 Task: Show all photos of home in Joshua Tree, California, United States.
Action: Mouse moved to (641, 94)
Screenshot: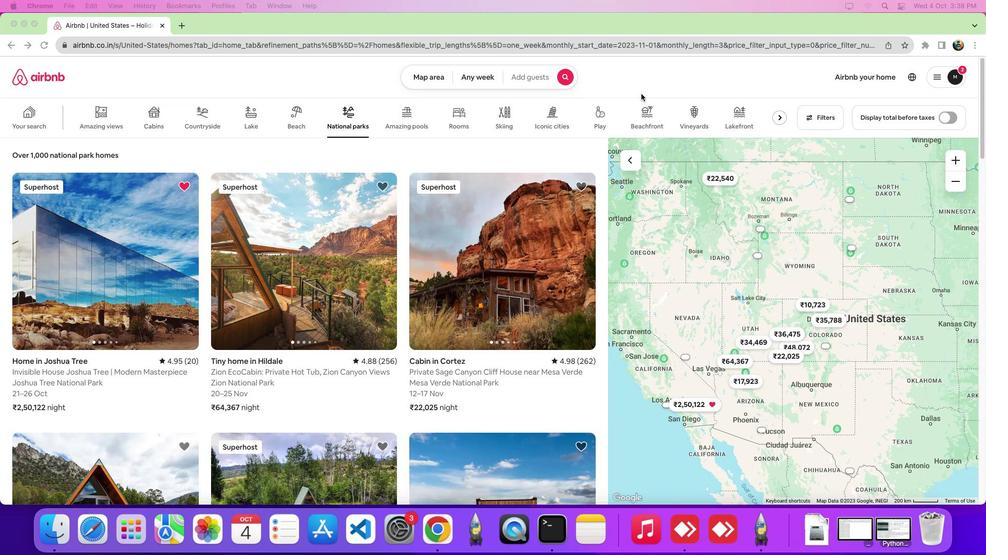 
Action: Mouse pressed left at (641, 94)
Screenshot: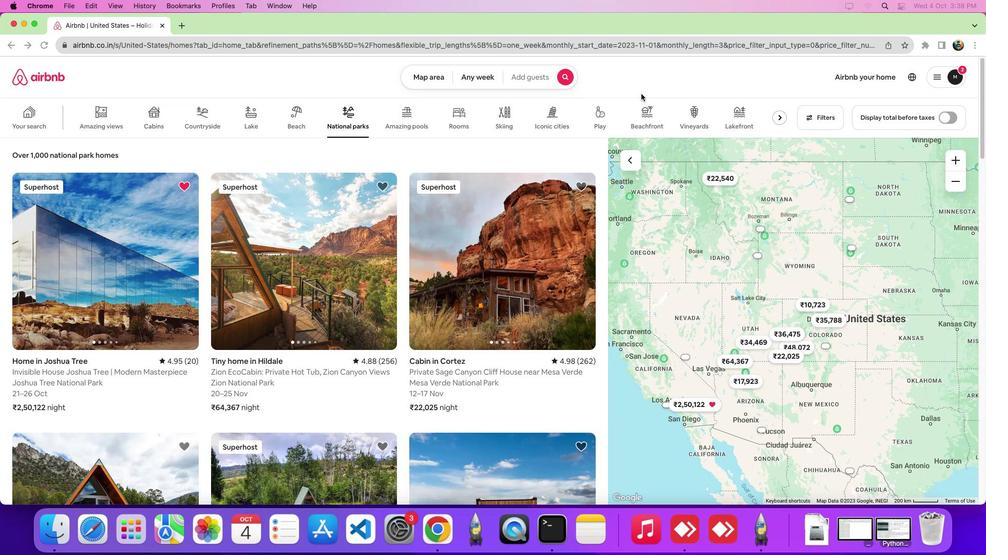 
Action: Mouse moved to (339, 117)
Screenshot: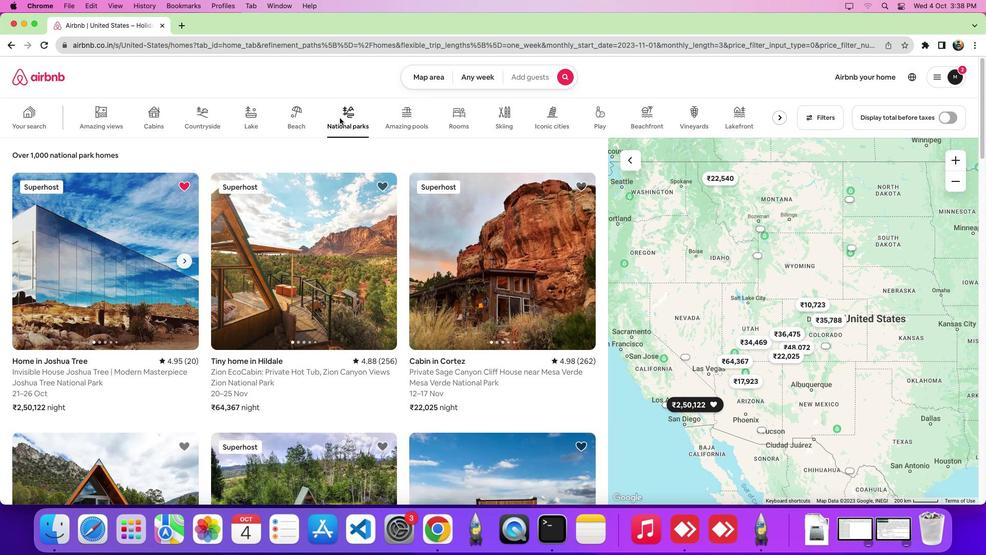 
Action: Mouse pressed left at (339, 117)
Screenshot: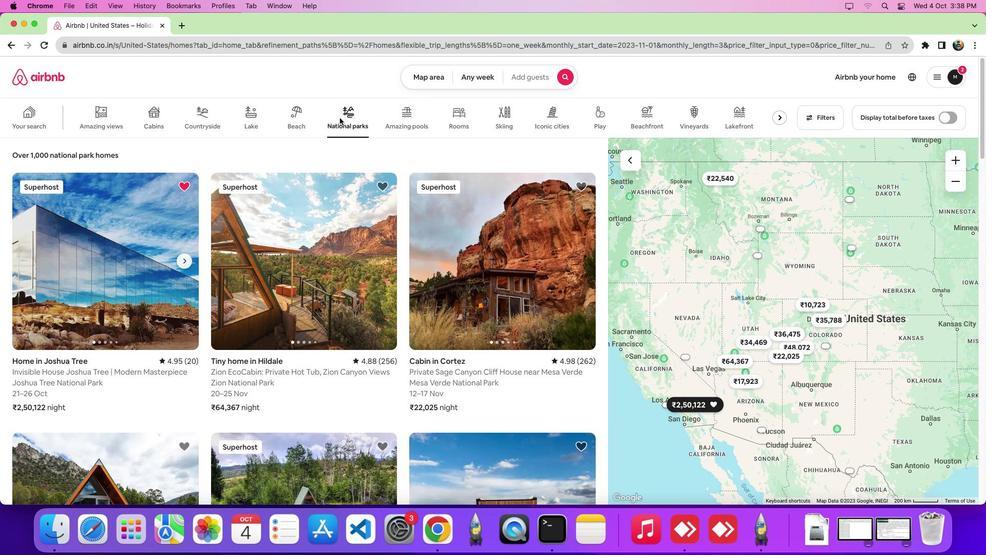 
Action: Mouse moved to (116, 281)
Screenshot: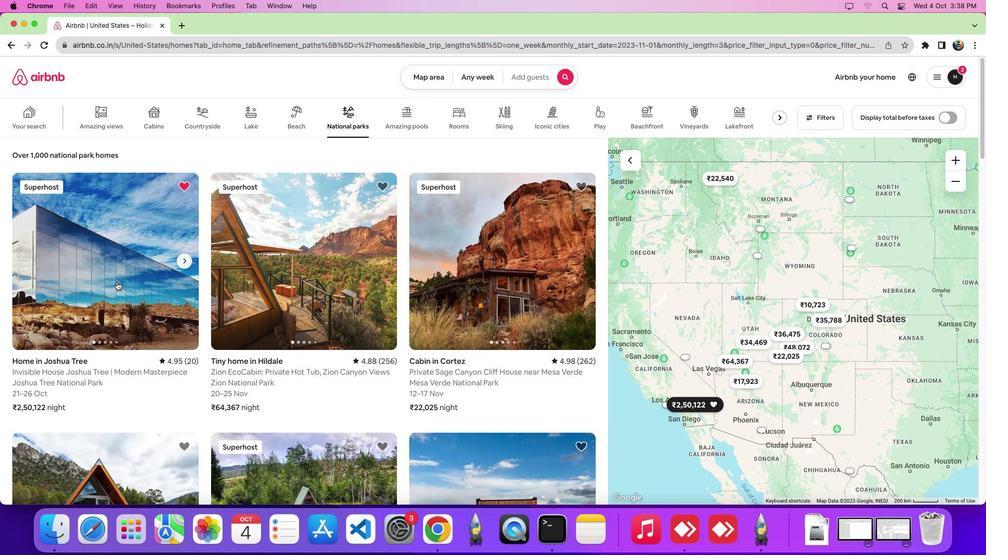 
Action: Mouse pressed left at (116, 281)
Screenshot: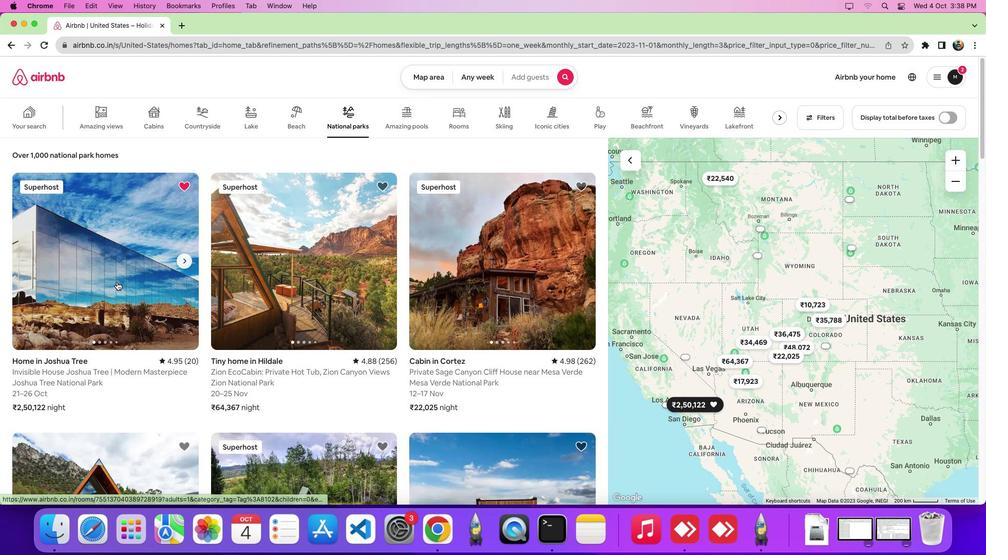 
Action: Mouse moved to (480, 266)
Screenshot: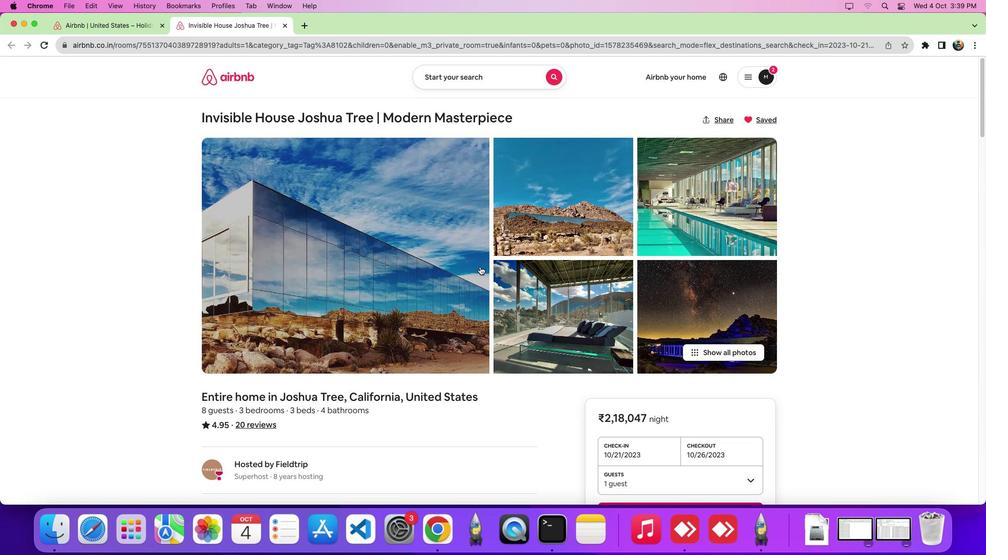 
Action: Mouse scrolled (480, 266) with delta (0, 0)
Screenshot: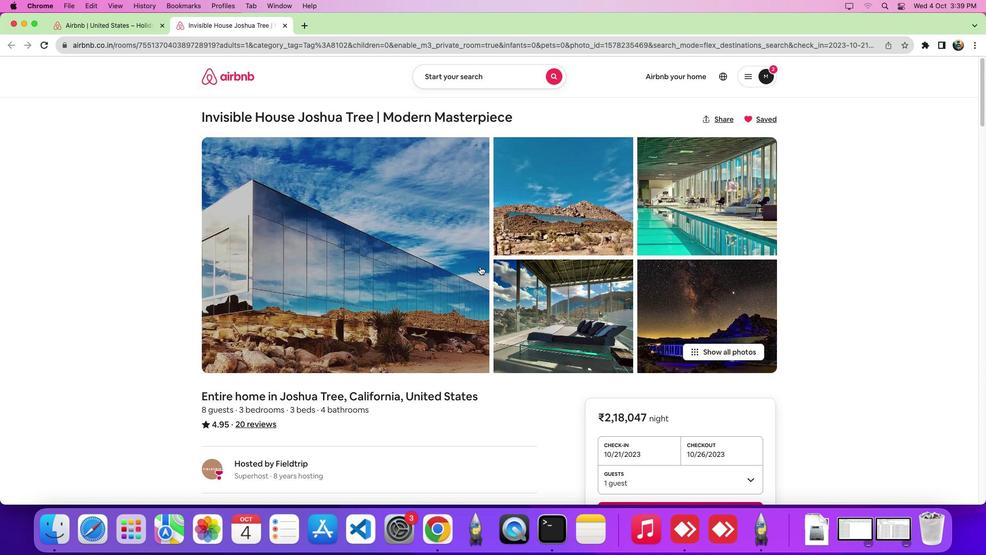 
Action: Mouse scrolled (480, 266) with delta (0, 0)
Screenshot: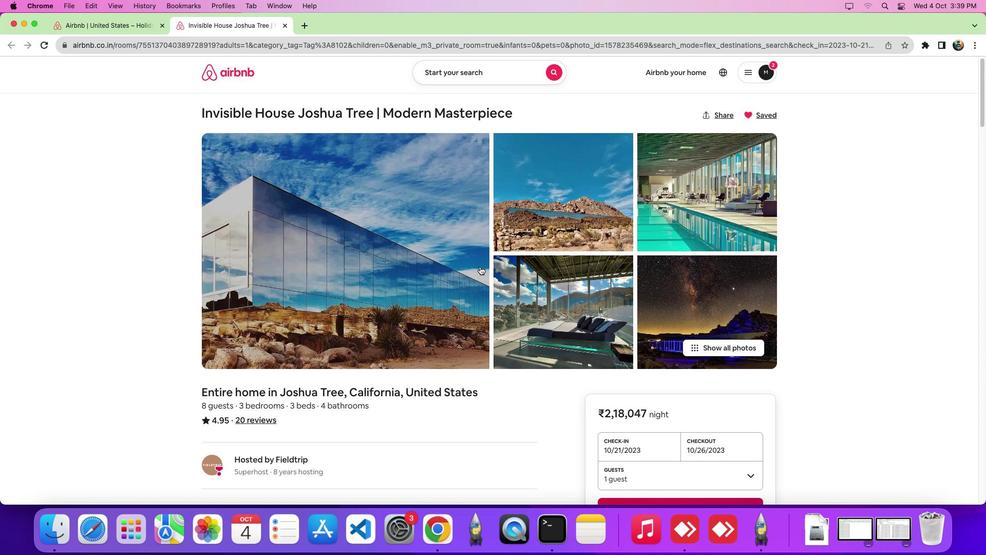 
Action: Mouse scrolled (480, 266) with delta (0, 0)
Screenshot: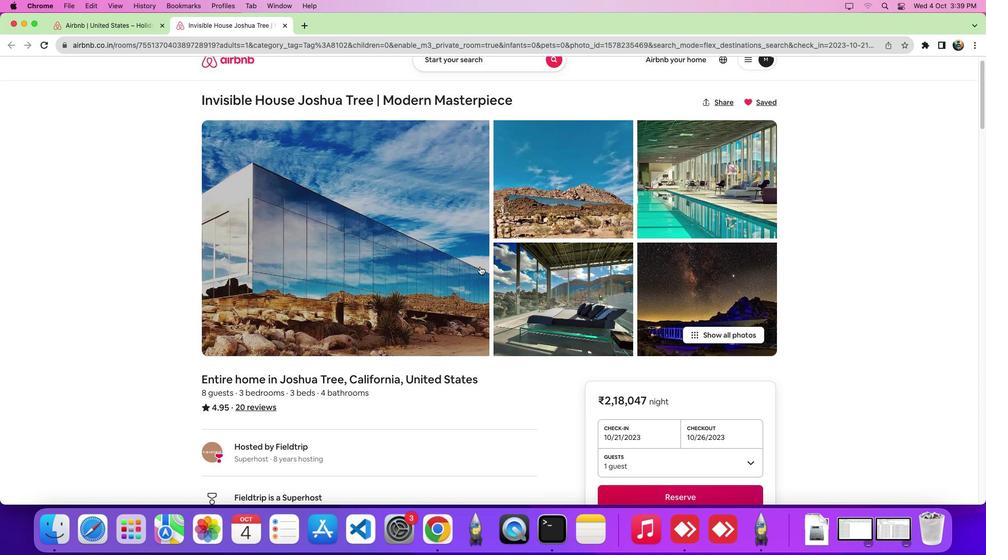 
Action: Mouse scrolled (480, 266) with delta (0, 0)
Screenshot: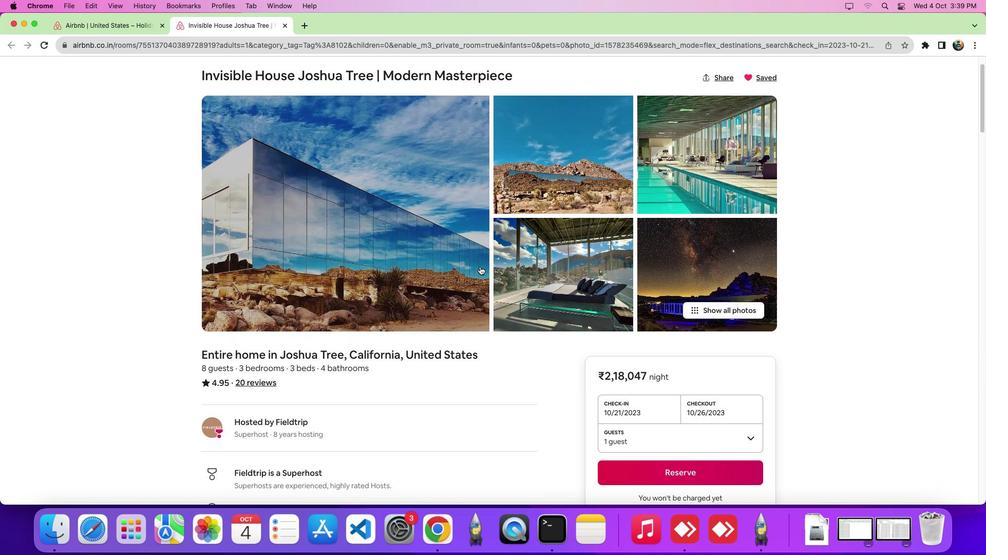 
Action: Mouse scrolled (480, 266) with delta (0, 0)
Screenshot: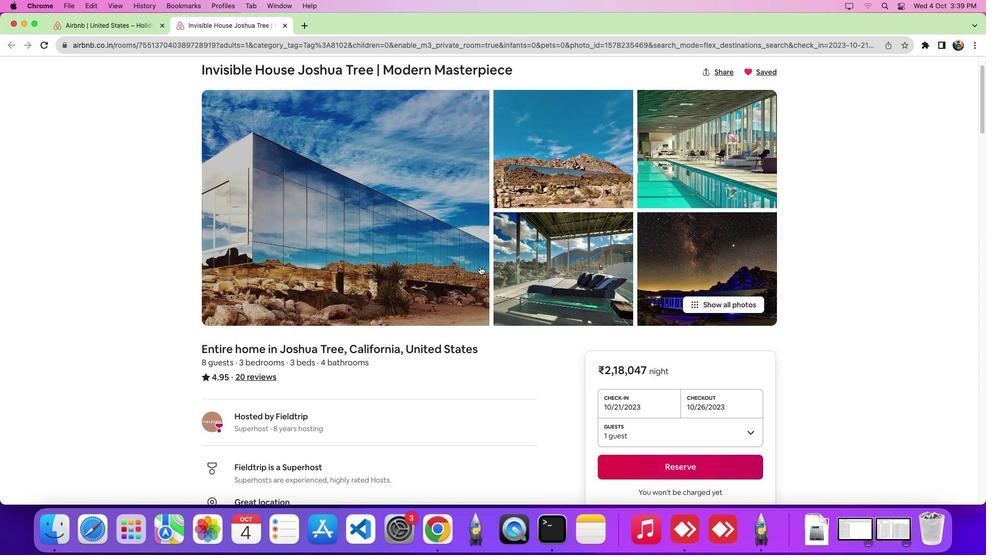 
Action: Mouse scrolled (480, 266) with delta (0, 0)
Screenshot: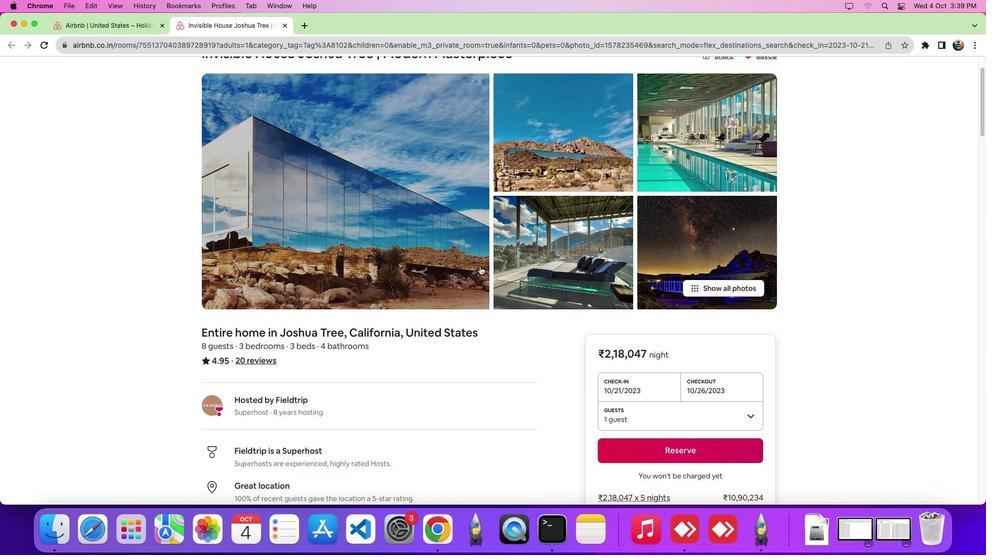 
Action: Mouse moved to (744, 287)
Screenshot: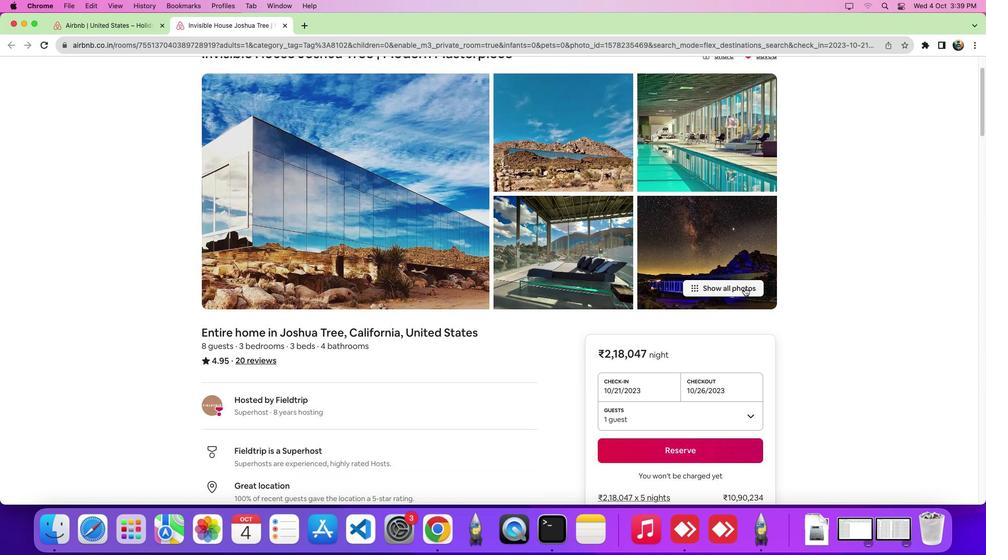 
Action: Mouse pressed left at (744, 287)
Screenshot: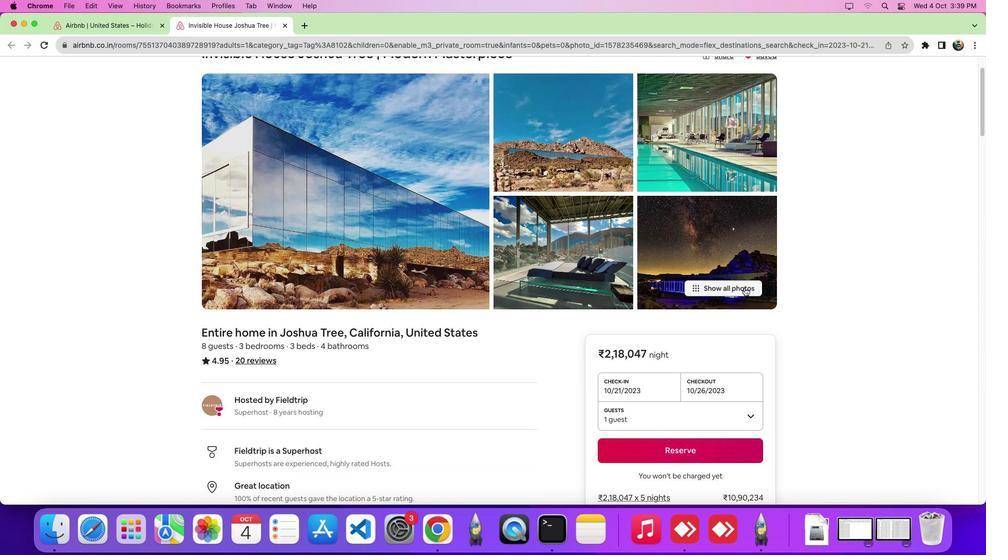 
Action: Mouse moved to (601, 309)
Screenshot: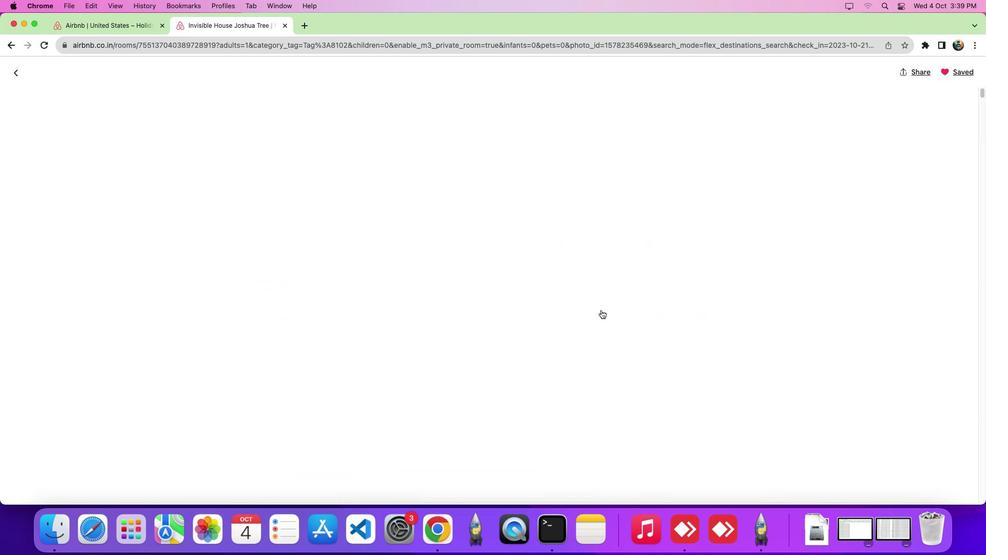 
Action: Mouse scrolled (601, 309) with delta (0, 0)
Screenshot: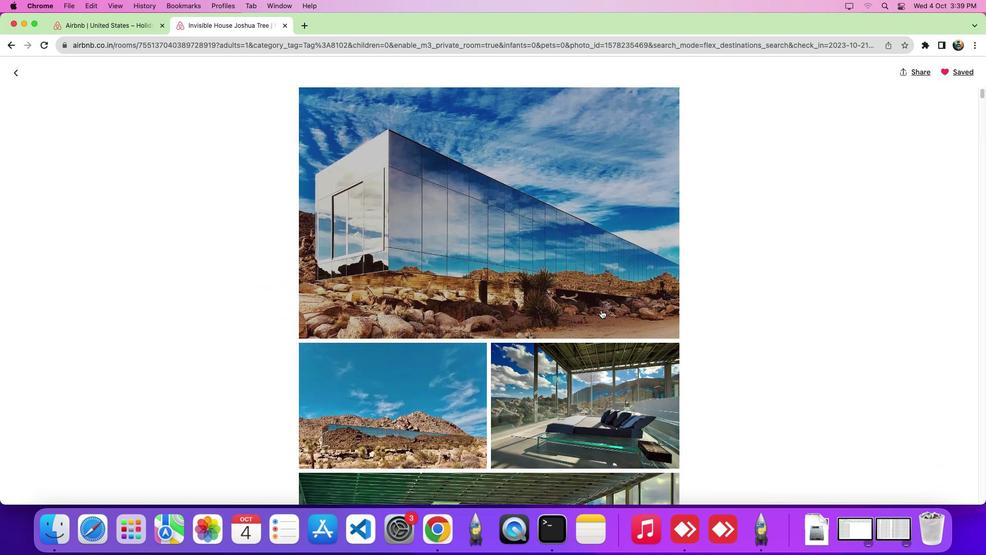 
Action: Mouse scrolled (601, 309) with delta (0, 0)
Screenshot: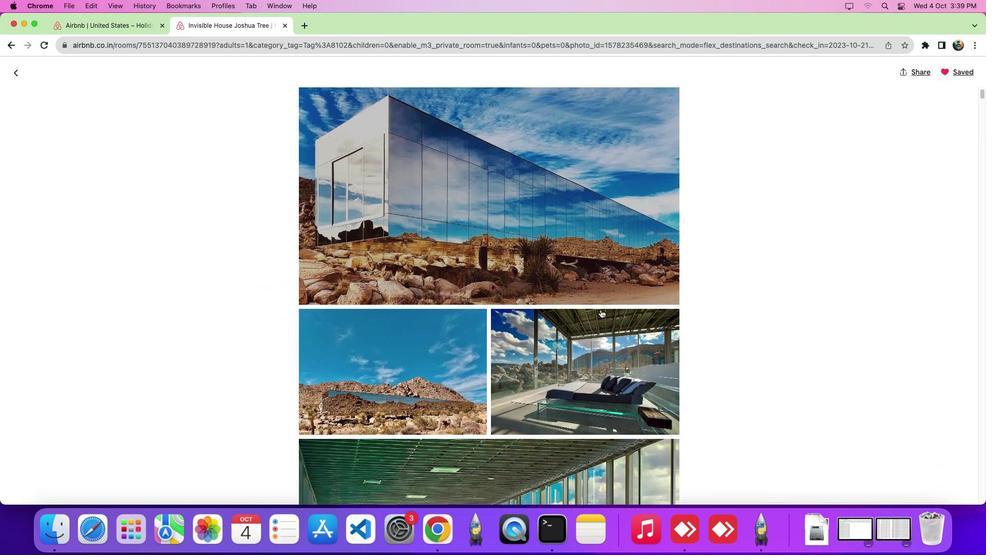 
Action: Mouse scrolled (601, 309) with delta (0, -4)
Screenshot: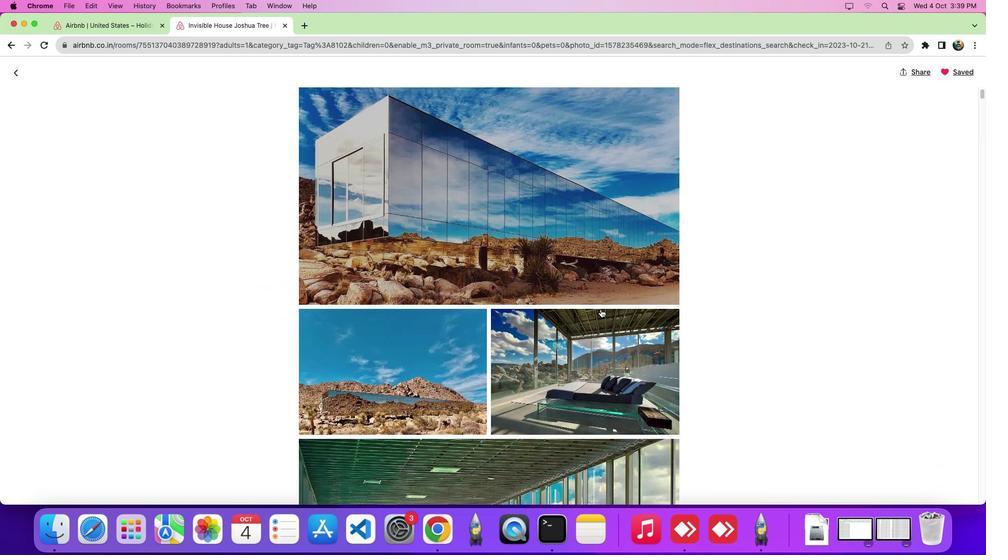 
Action: Mouse scrolled (601, 309) with delta (0, -5)
Screenshot: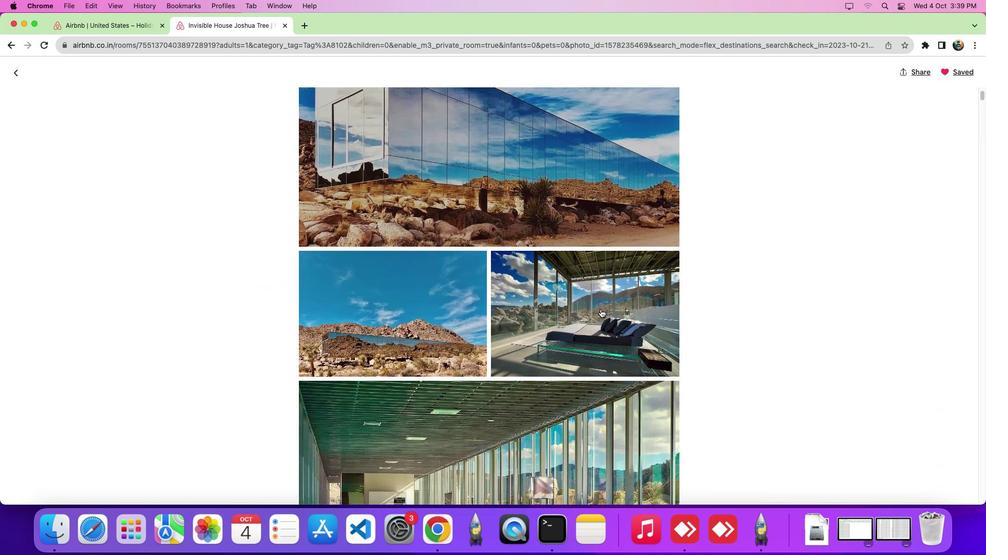 
Action: Mouse moved to (600, 309)
Screenshot: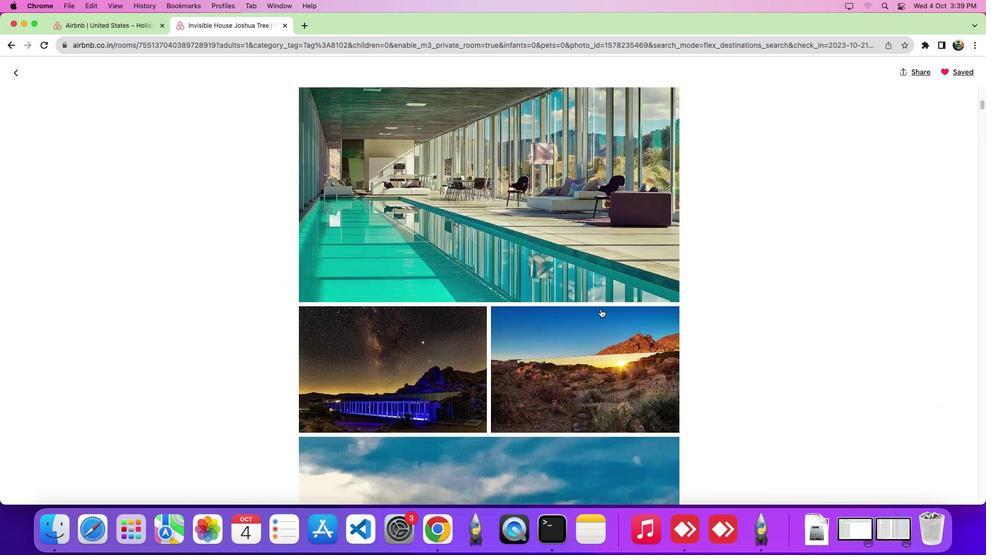 
Action: Mouse scrolled (600, 309) with delta (0, 0)
Screenshot: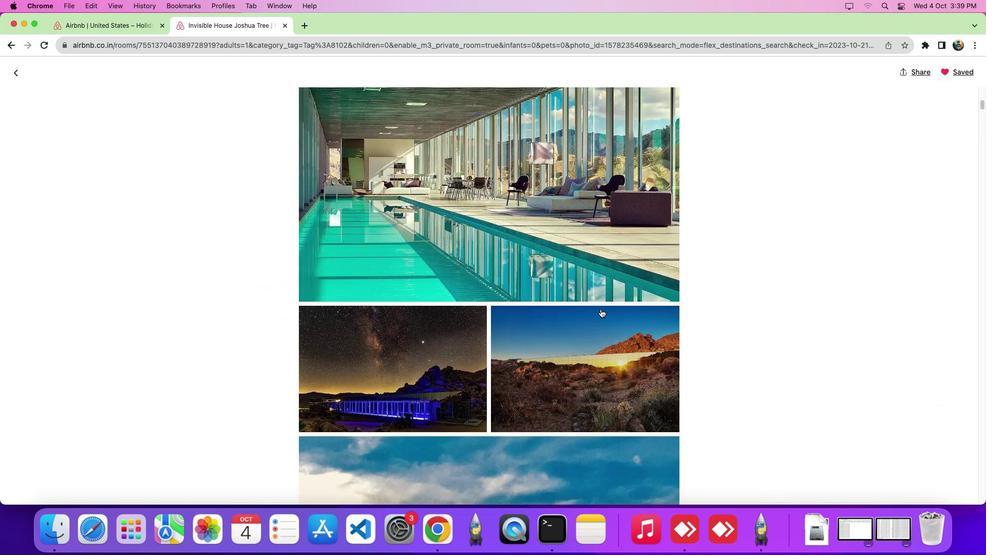 
Action: Mouse scrolled (600, 309) with delta (0, -1)
Screenshot: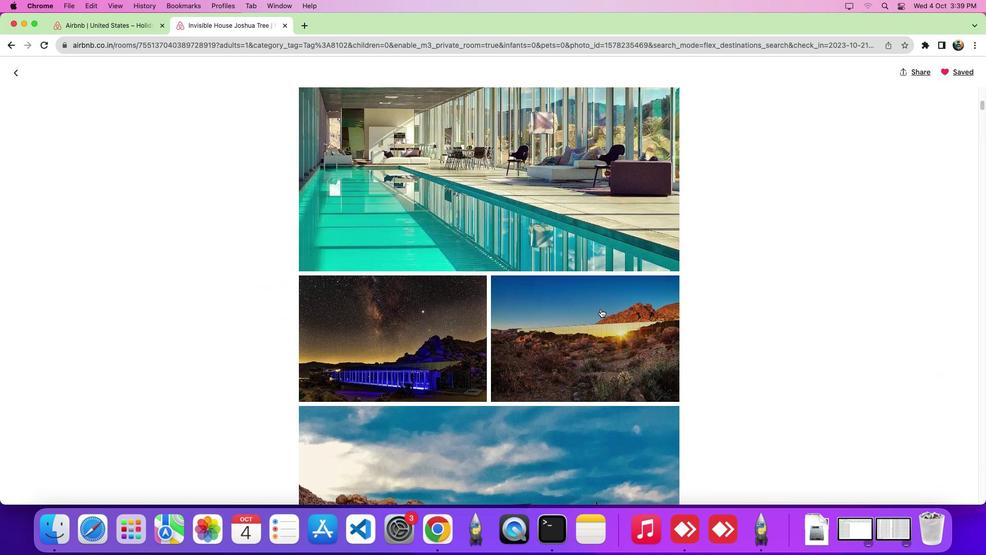 
Action: Mouse scrolled (600, 309) with delta (0, -4)
Screenshot: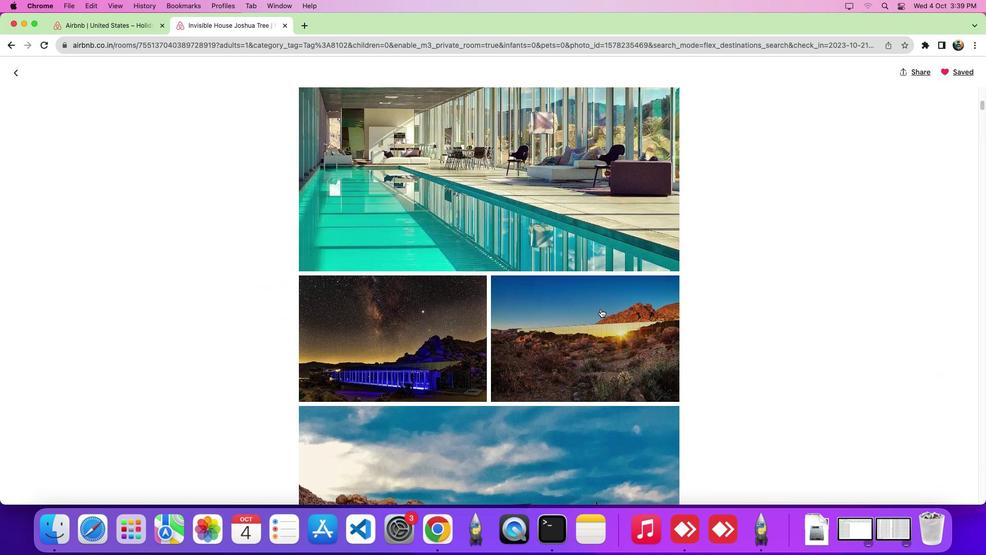 
Action: Mouse scrolled (600, 309) with delta (0, -6)
Screenshot: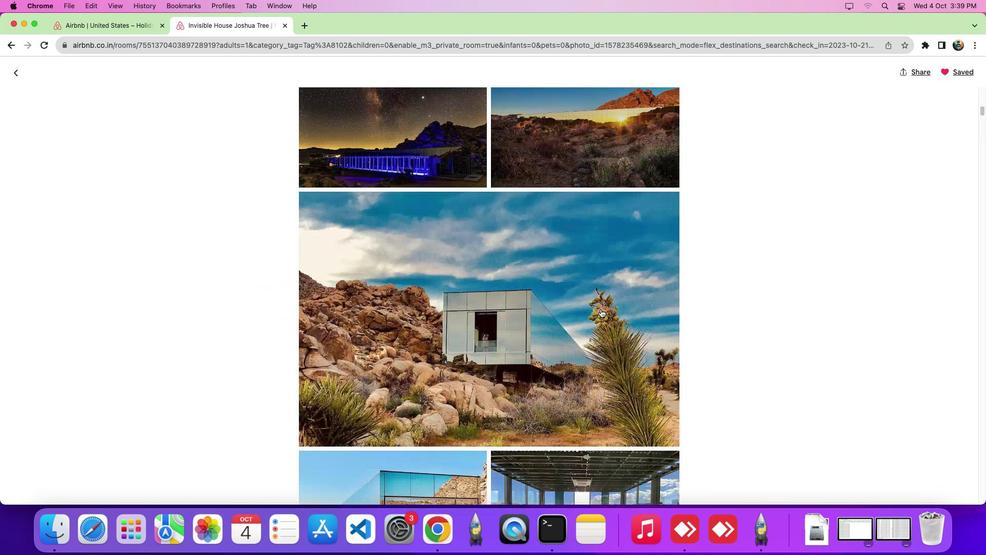 
Action: Mouse scrolled (600, 309) with delta (0, 0)
Screenshot: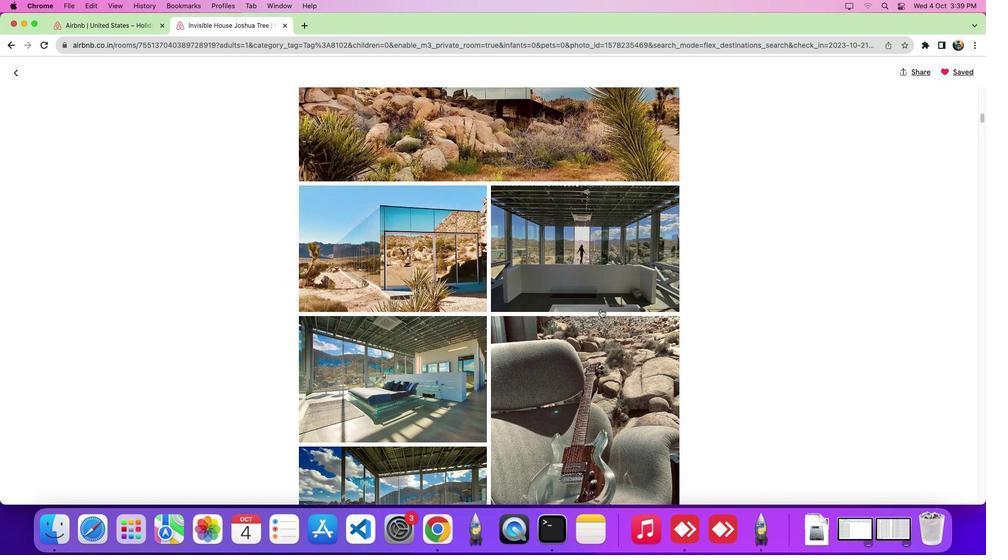 
Action: Mouse scrolled (600, 309) with delta (0, -1)
Screenshot: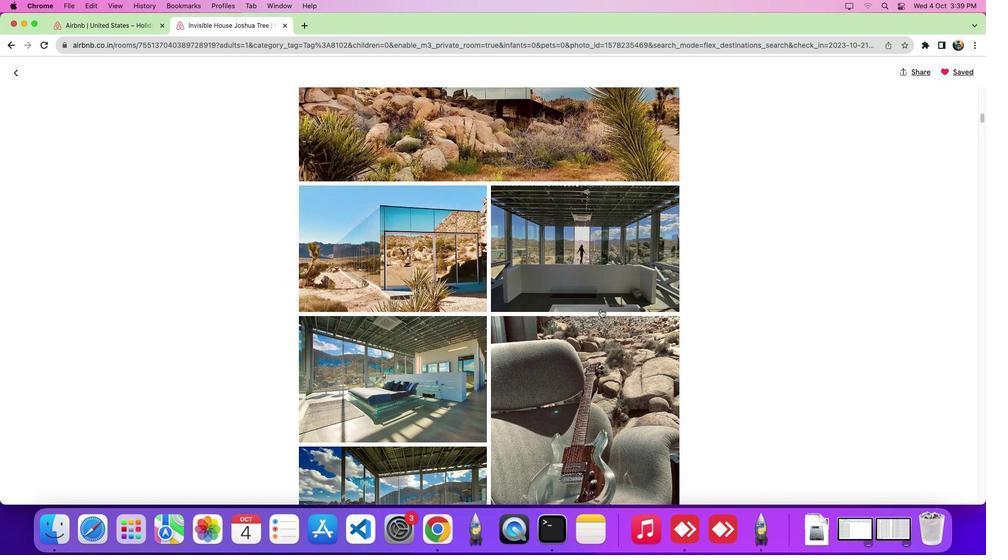 
Action: Mouse scrolled (600, 309) with delta (0, -4)
Screenshot: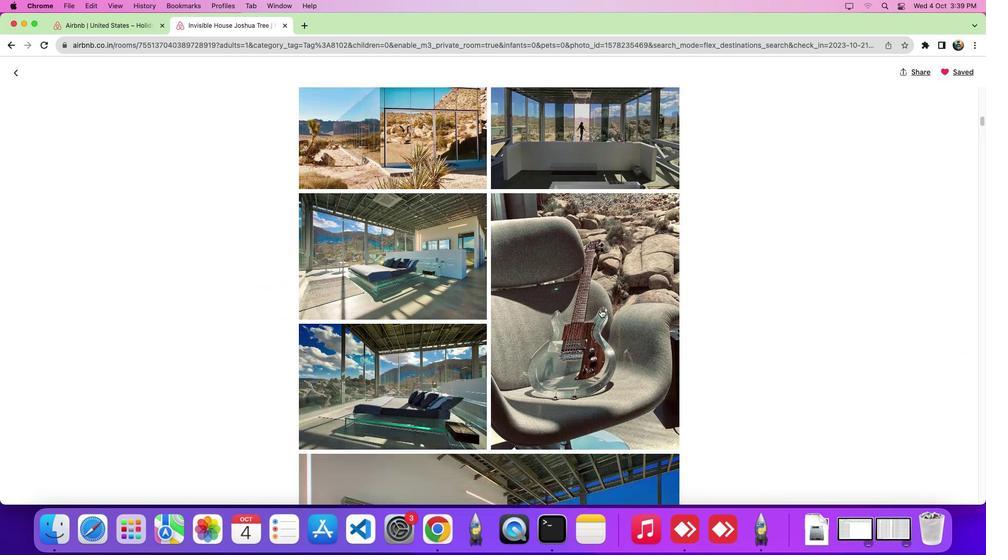 
